 Task: Search stars by the type "Forks".
Action: Mouse moved to (658, 44)
Screenshot: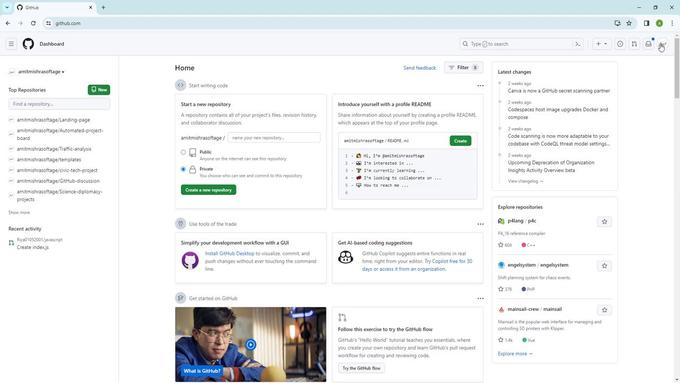 
Action: Mouse pressed left at (658, 44)
Screenshot: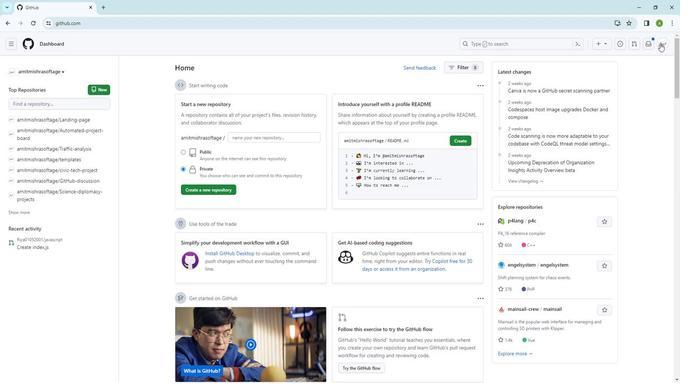 
Action: Mouse moved to (595, 158)
Screenshot: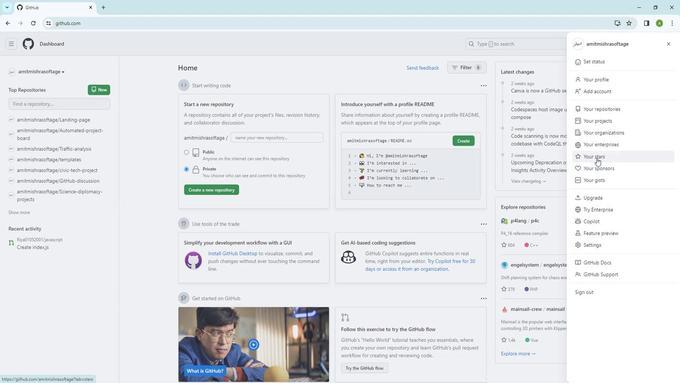 
Action: Mouse pressed left at (595, 158)
Screenshot: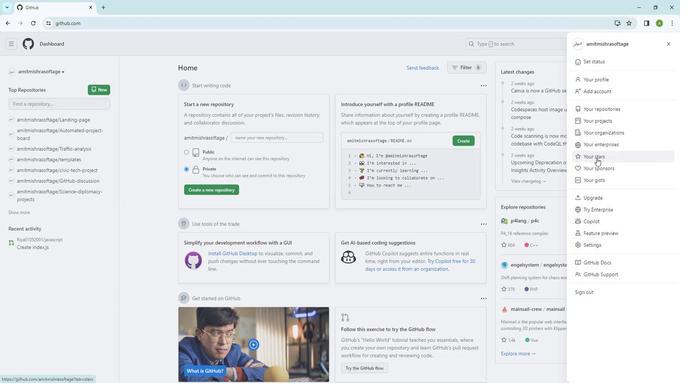 
Action: Mouse moved to (380, 280)
Screenshot: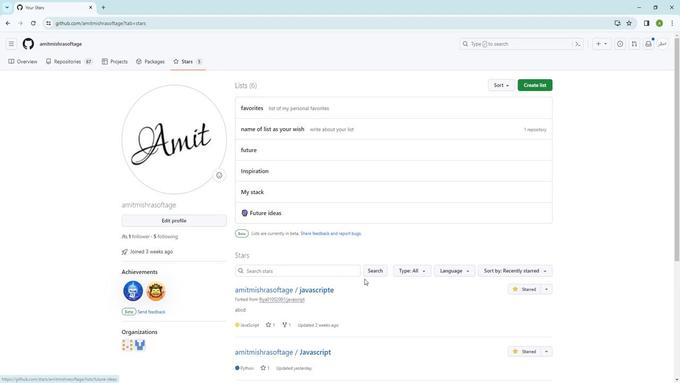 
Action: Mouse scrolled (380, 280) with delta (0, 0)
Screenshot: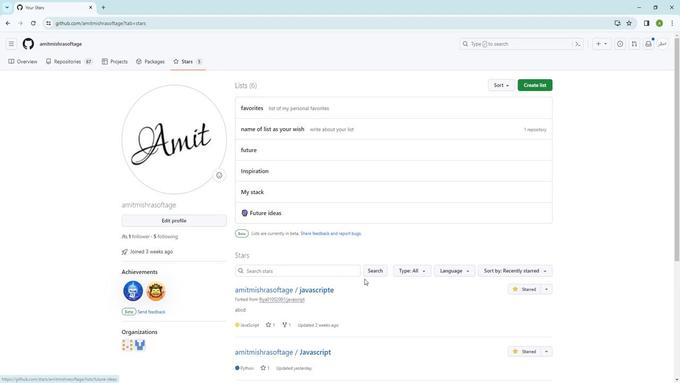 
Action: Mouse moved to (421, 233)
Screenshot: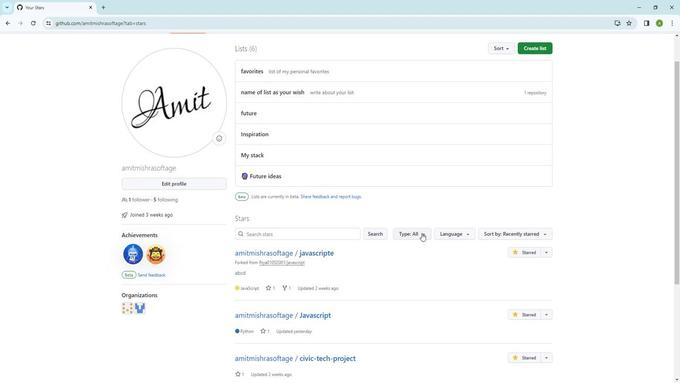 
Action: Mouse pressed left at (421, 233)
Screenshot: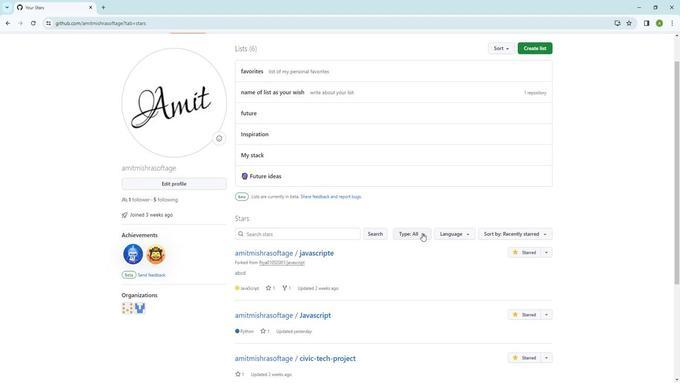 
Action: Mouse moved to (340, 296)
Screenshot: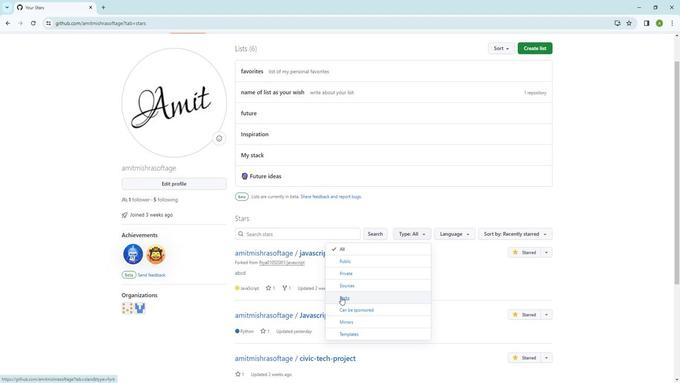 
Action: Mouse pressed left at (340, 296)
Screenshot: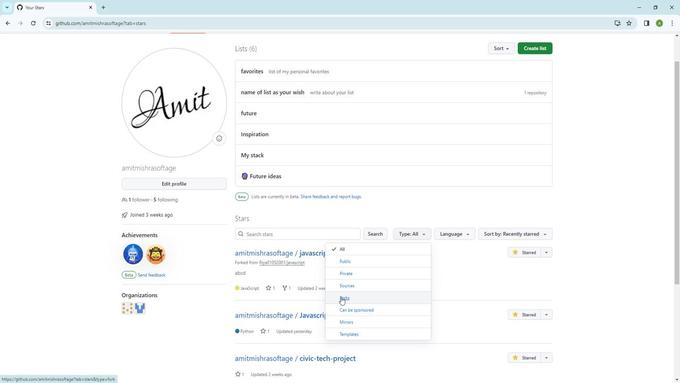 
